 Task: Add "Copy Card To …" Button titled Button0050 to "bottom" of the list "To Do" to Card Card0050 in Board Board0043 in Workspace Development in Trello
Action: Mouse moved to (564, 26)
Screenshot: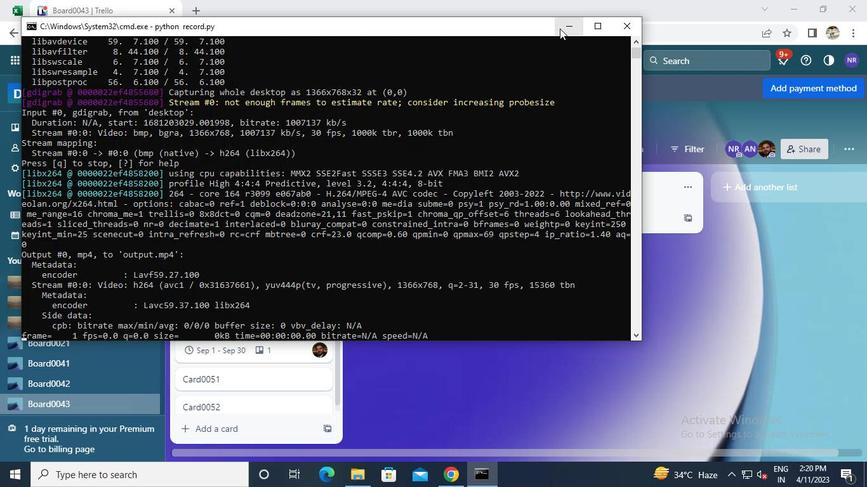 
Action: Mouse pressed left at (564, 26)
Screenshot: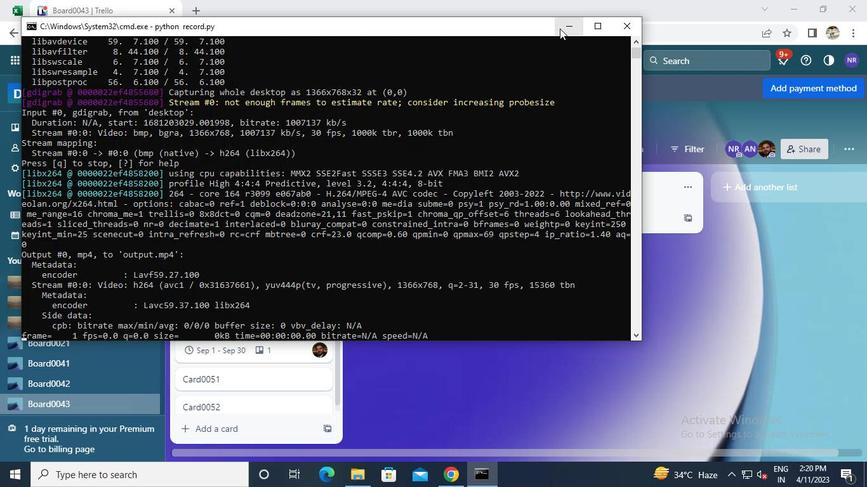 
Action: Mouse moved to (261, 329)
Screenshot: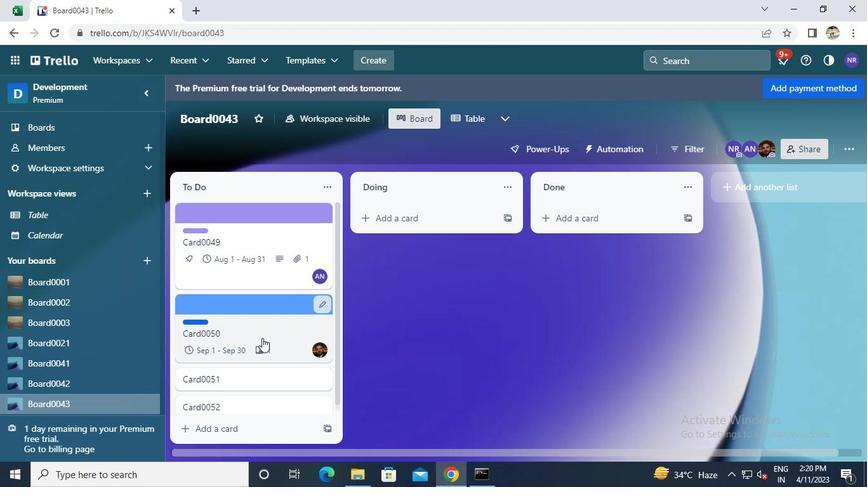 
Action: Mouse pressed left at (261, 329)
Screenshot: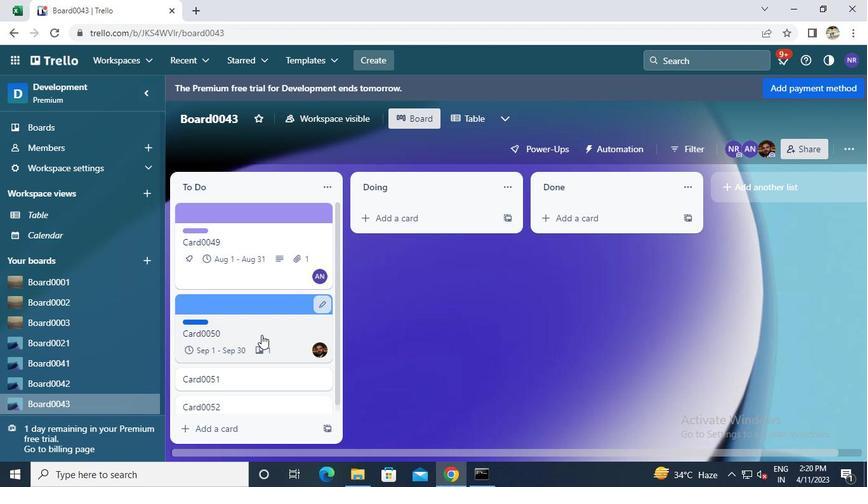 
Action: Mouse moved to (564, 374)
Screenshot: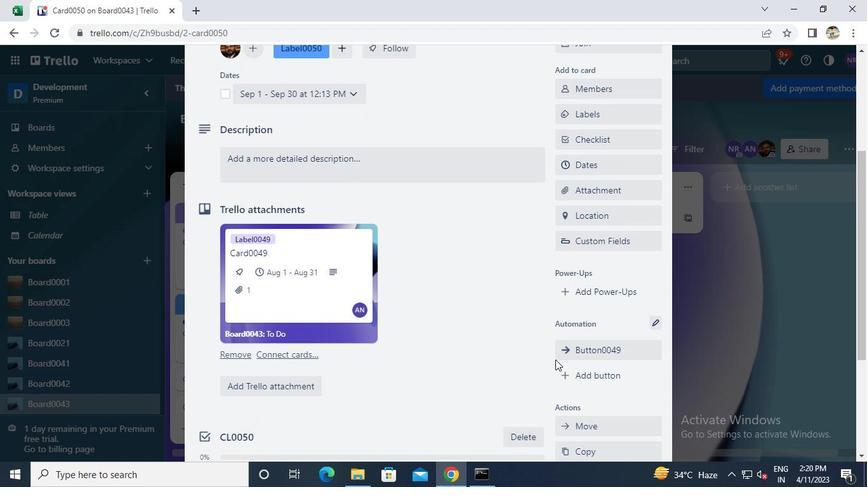 
Action: Mouse pressed left at (564, 374)
Screenshot: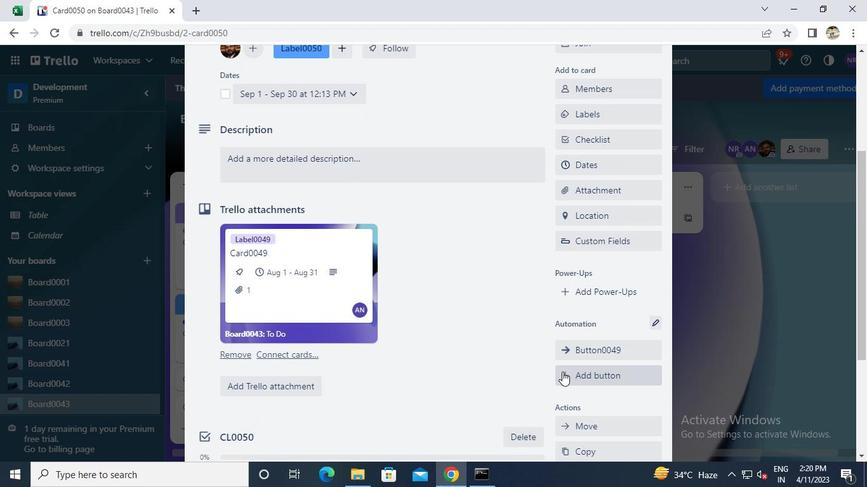 
Action: Mouse moved to (612, 172)
Screenshot: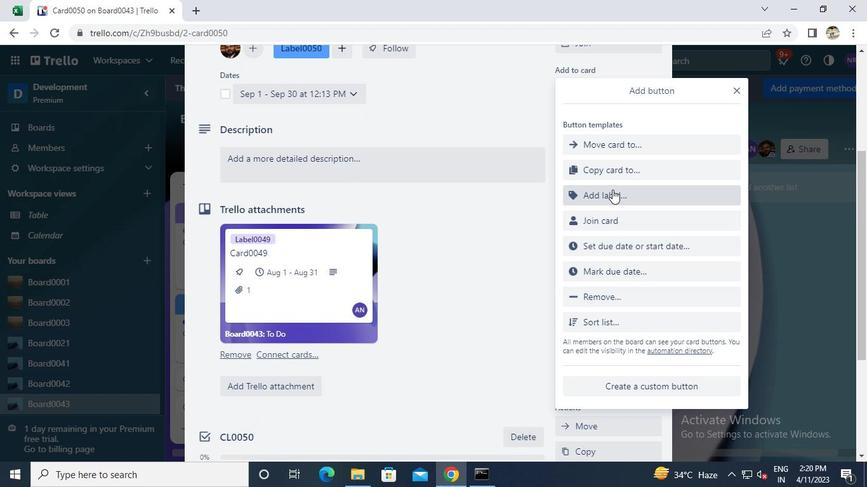 
Action: Mouse pressed left at (612, 172)
Screenshot: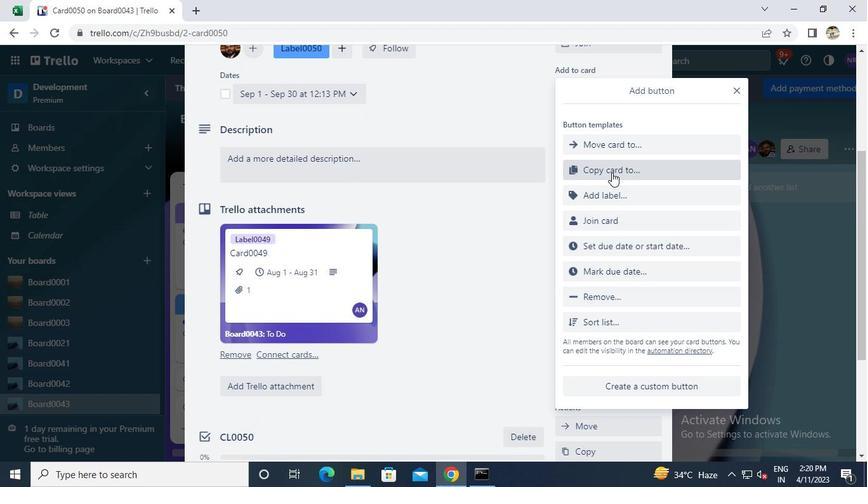 
Action: Mouse moved to (612, 167)
Screenshot: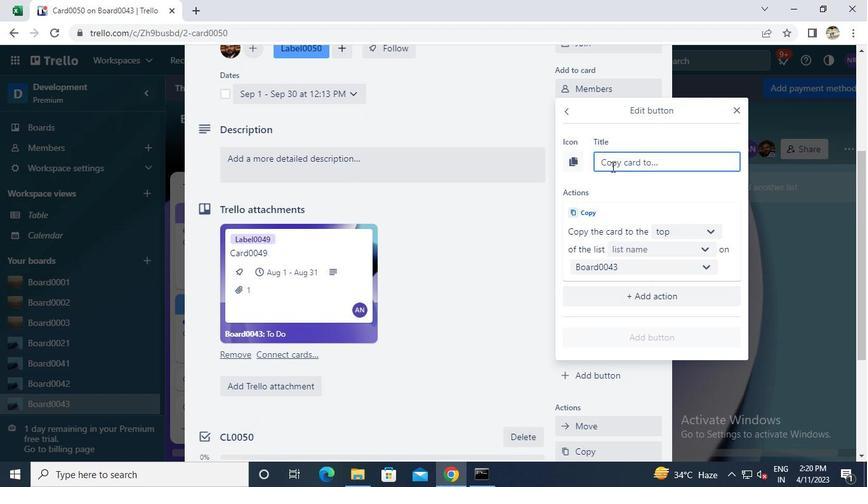 
Action: Keyboard Key.caps_lock
Screenshot: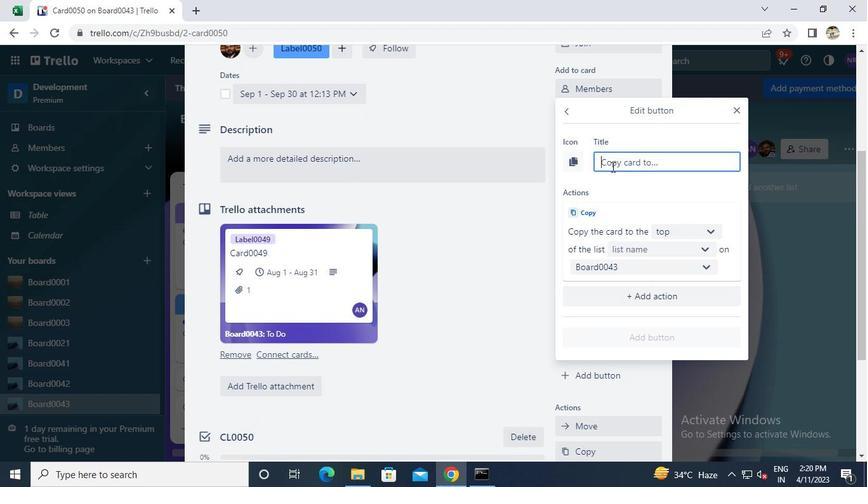 
Action: Keyboard b
Screenshot: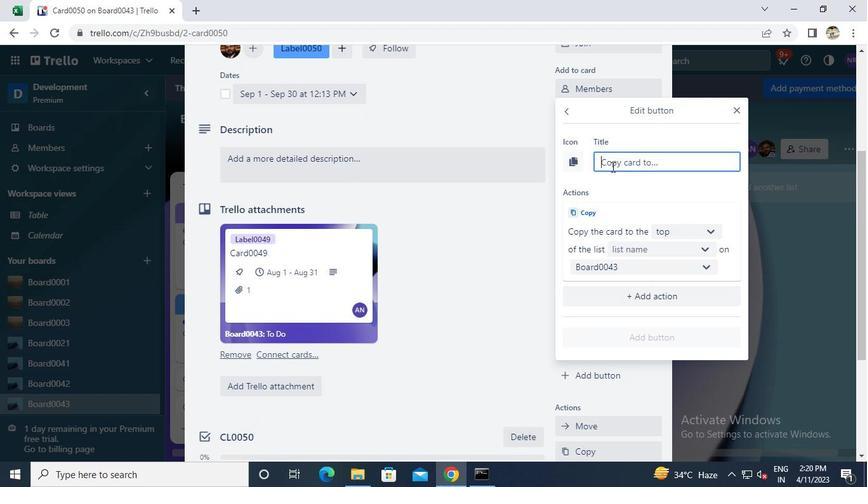 
Action: Keyboard Key.caps_lock
Screenshot: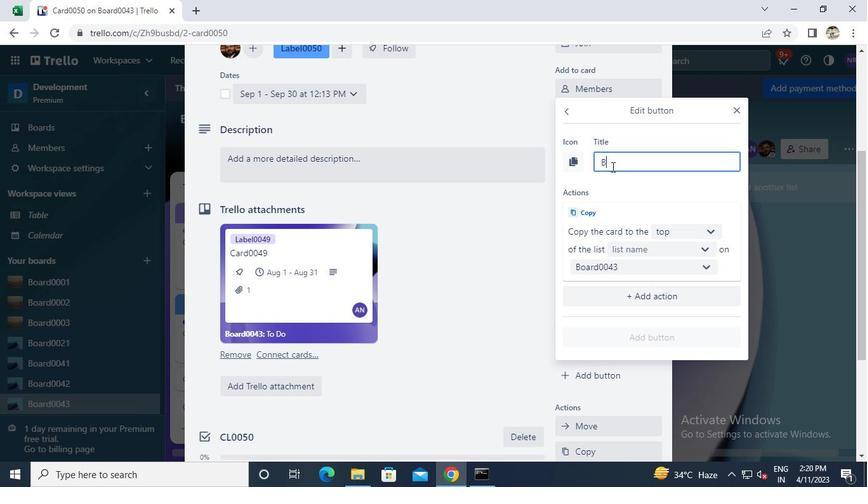 
Action: Keyboard u
Screenshot: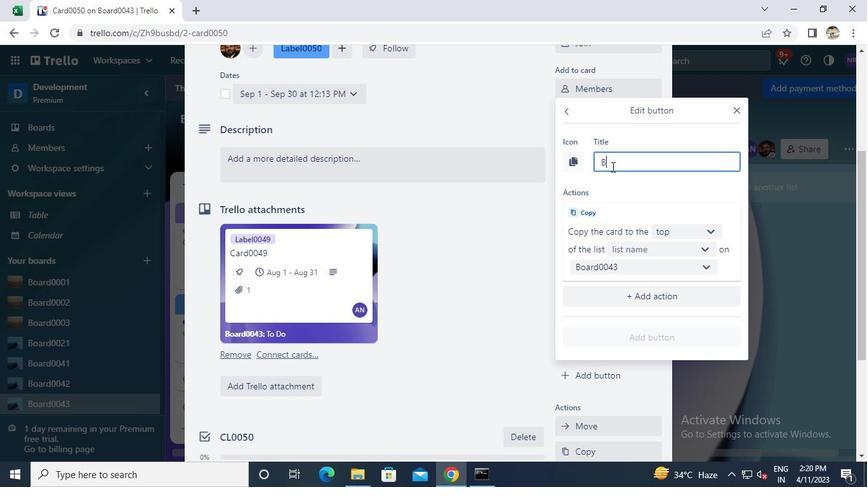 
Action: Keyboard t
Screenshot: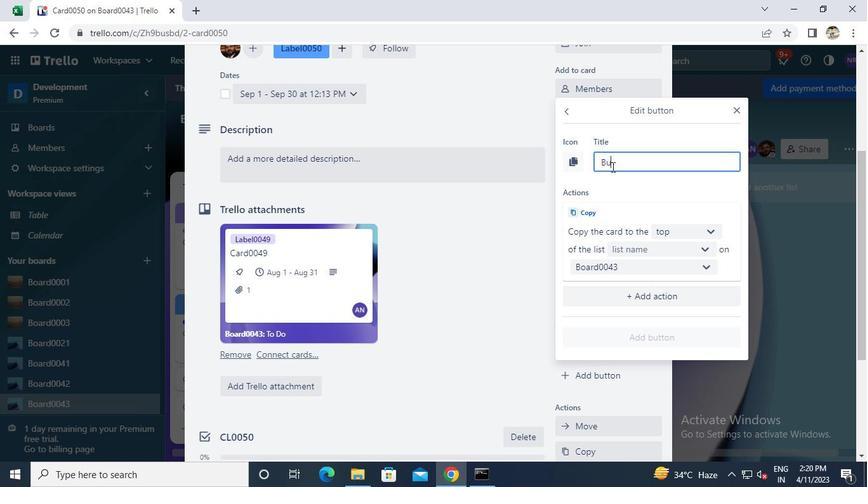 
Action: Keyboard t
Screenshot: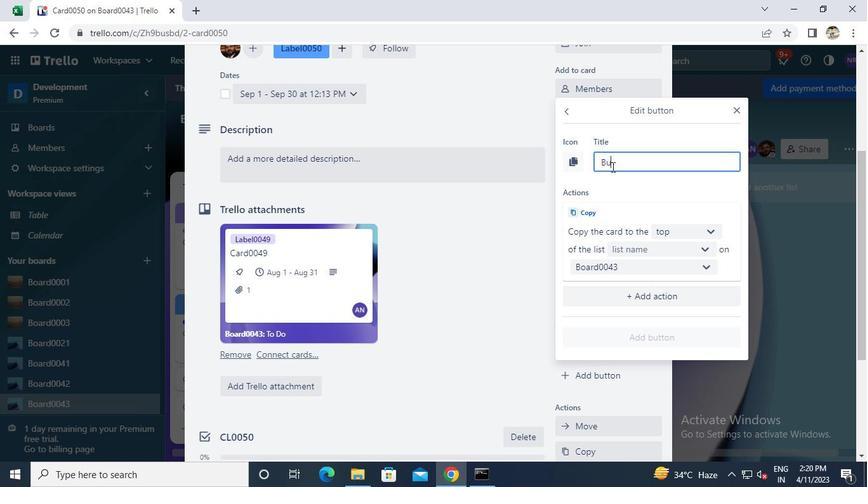 
Action: Keyboard o
Screenshot: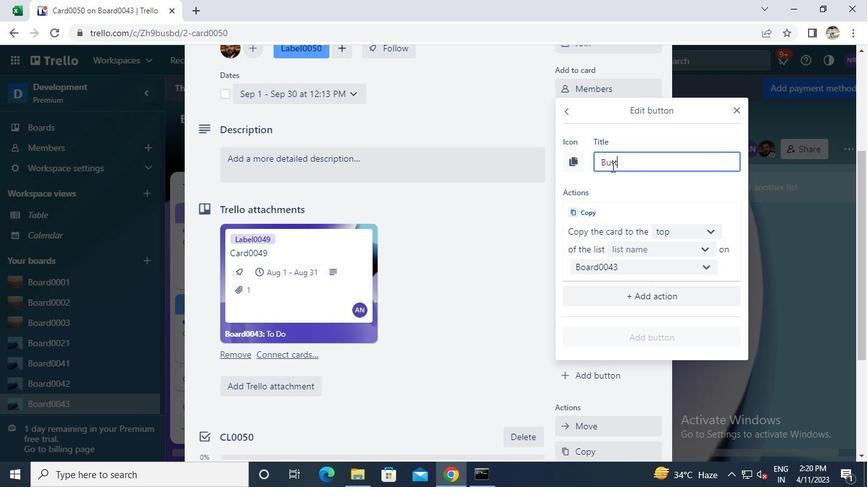
Action: Keyboard n
Screenshot: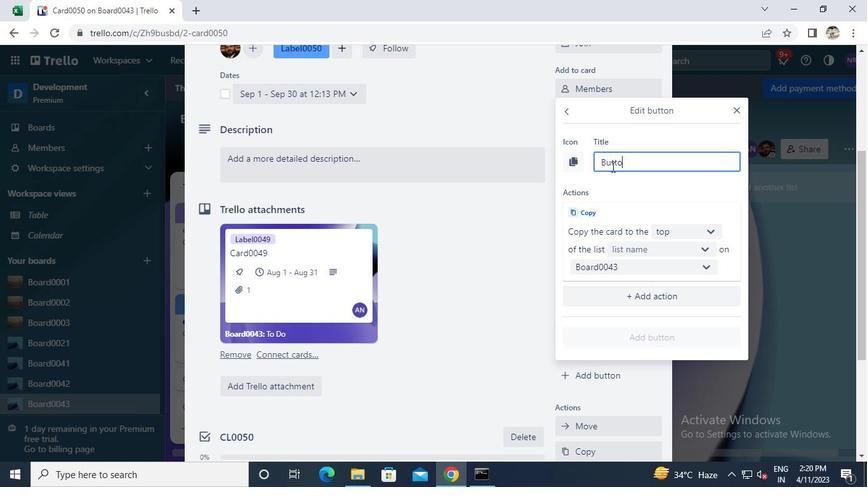 
Action: Keyboard 0
Screenshot: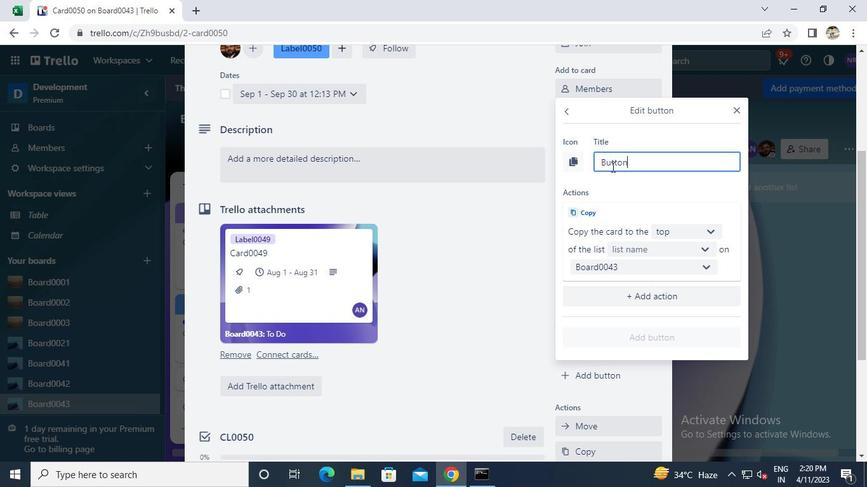 
Action: Keyboard 0
Screenshot: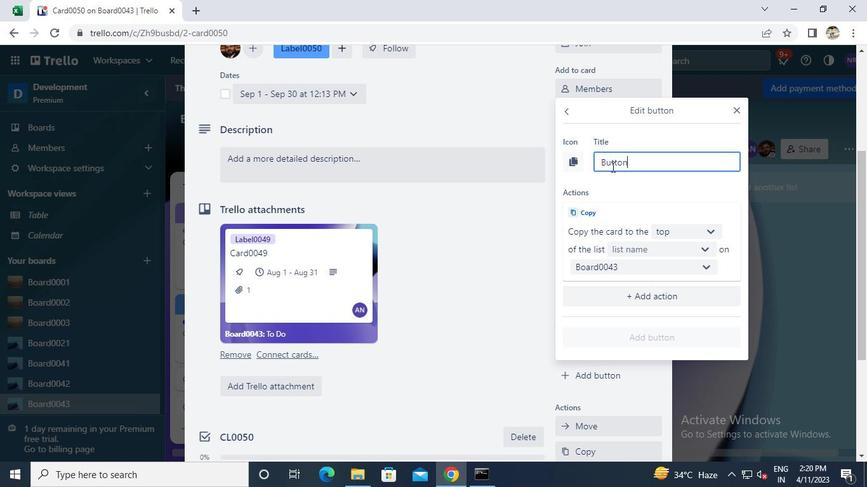 
Action: Keyboard 5
Screenshot: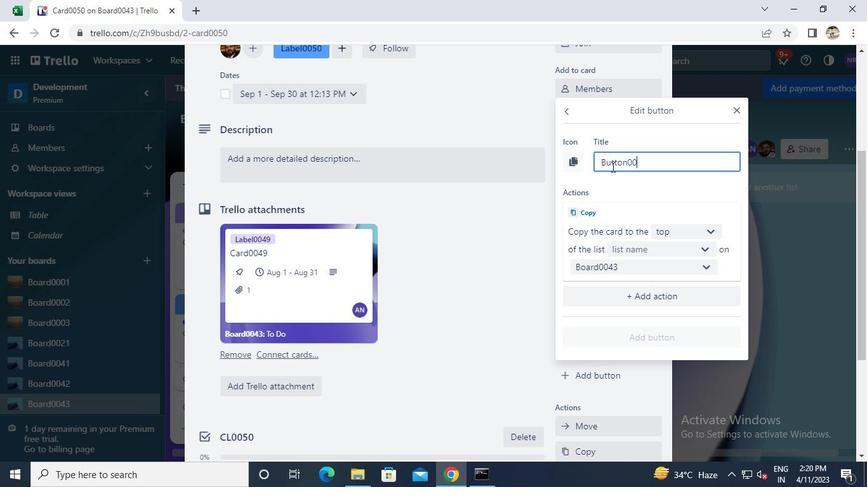 
Action: Keyboard 0
Screenshot: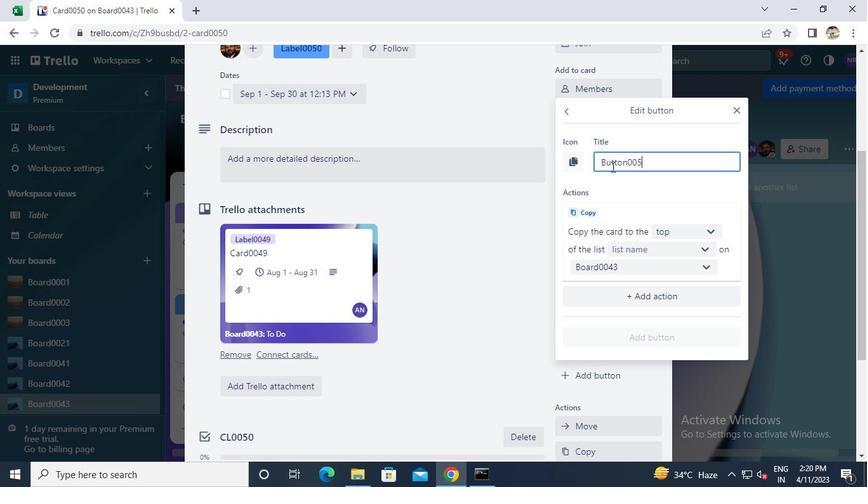 
Action: Mouse moved to (668, 228)
Screenshot: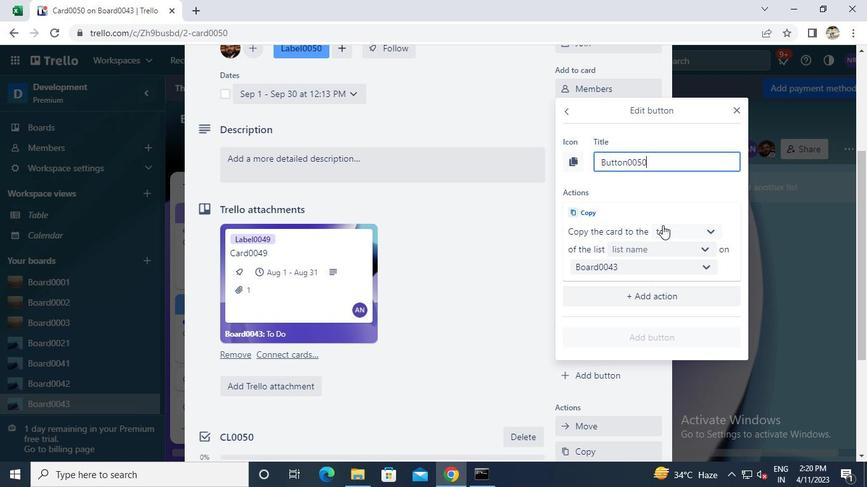 
Action: Mouse pressed left at (668, 228)
Screenshot: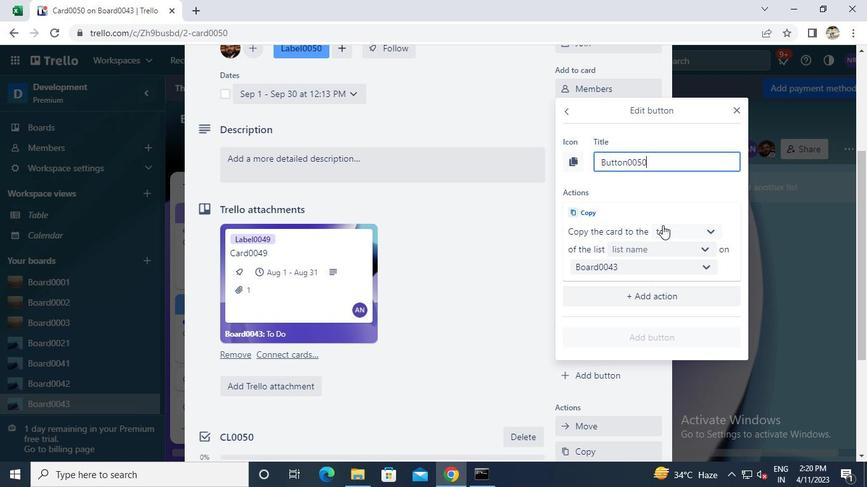 
Action: Mouse moved to (670, 278)
Screenshot: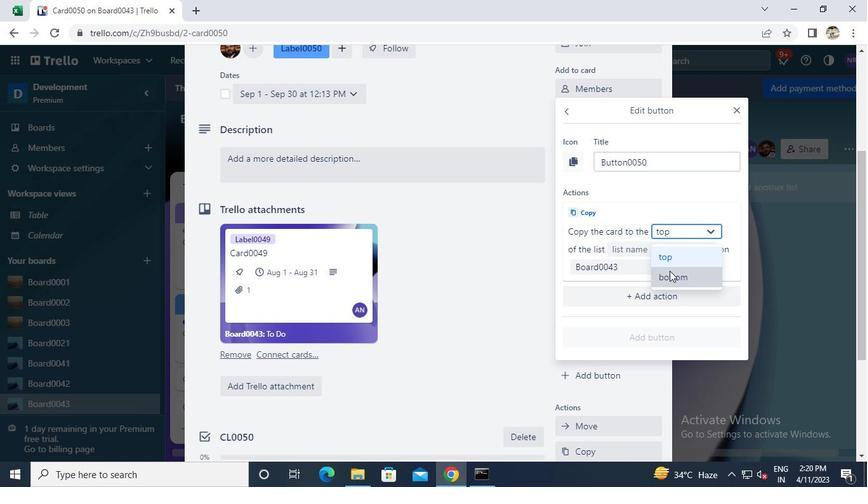 
Action: Mouse pressed left at (670, 278)
Screenshot: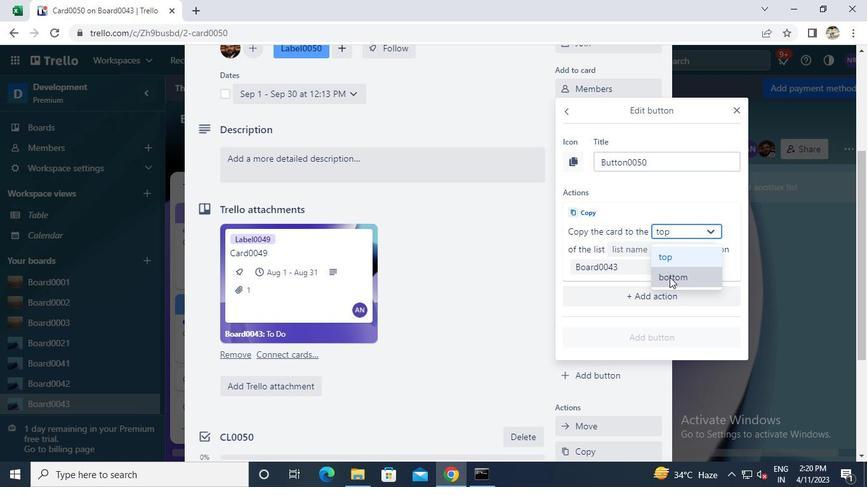 
Action: Mouse moved to (676, 245)
Screenshot: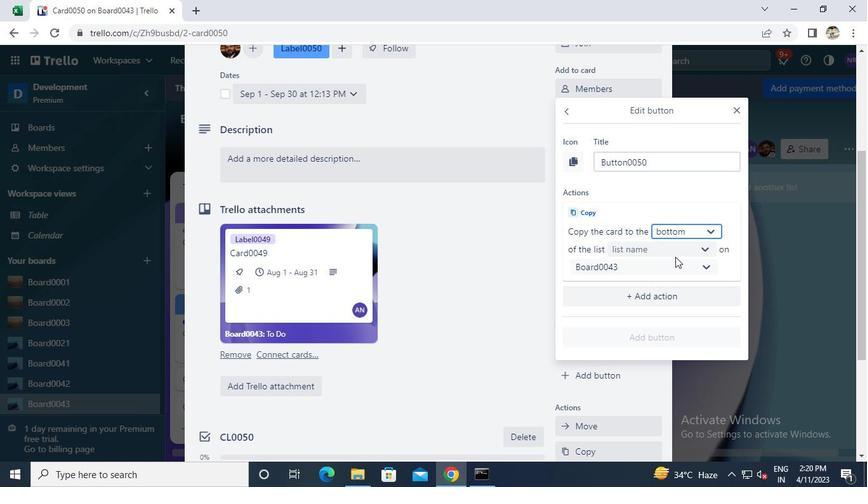 
Action: Mouse pressed left at (676, 245)
Screenshot: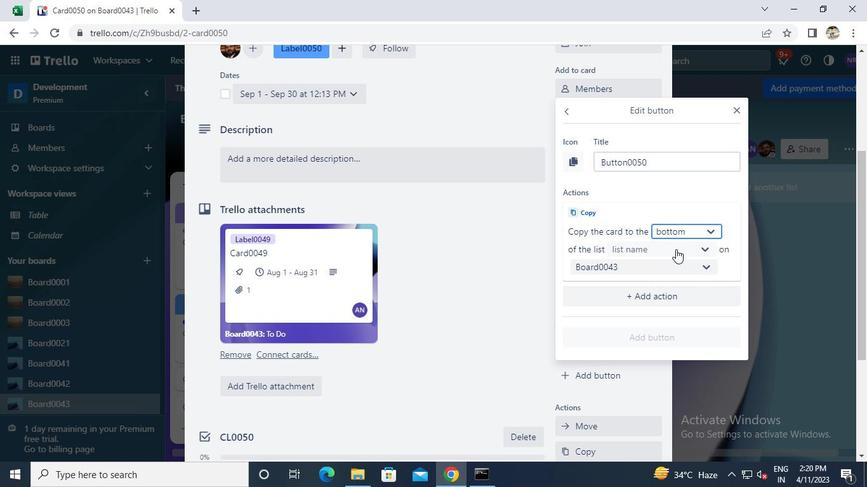 
Action: Mouse moved to (662, 266)
Screenshot: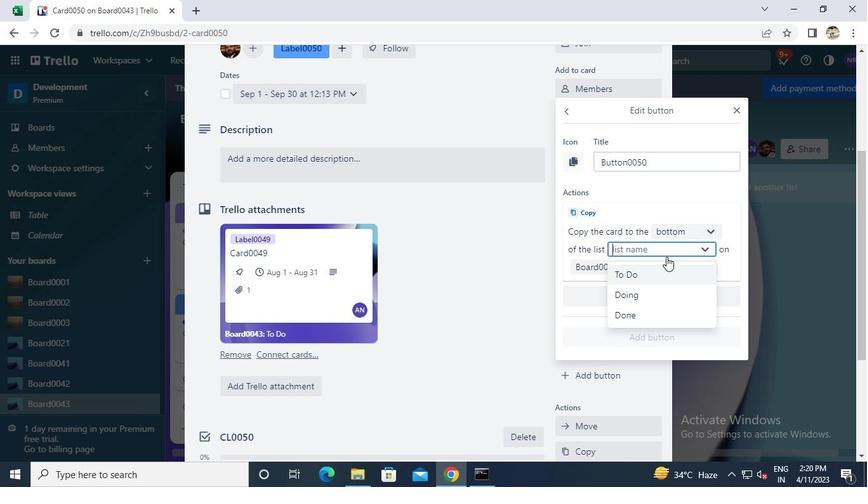 
Action: Mouse pressed left at (662, 266)
Screenshot: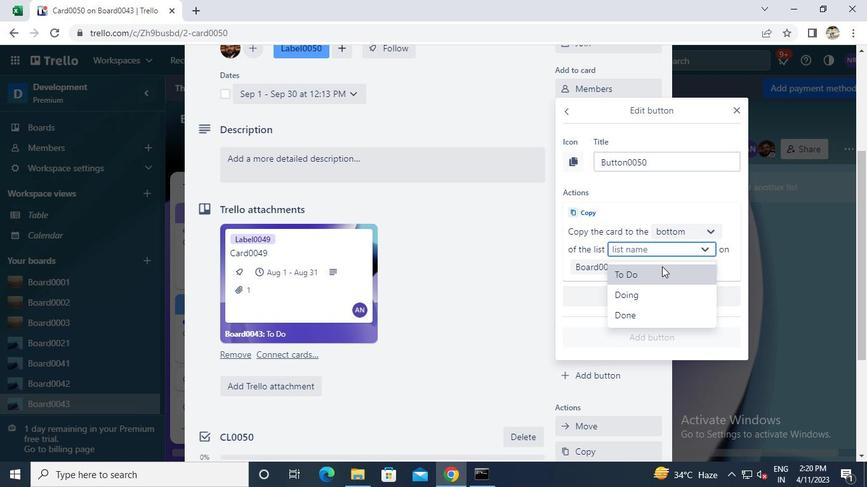 
Action: Mouse moved to (654, 335)
Screenshot: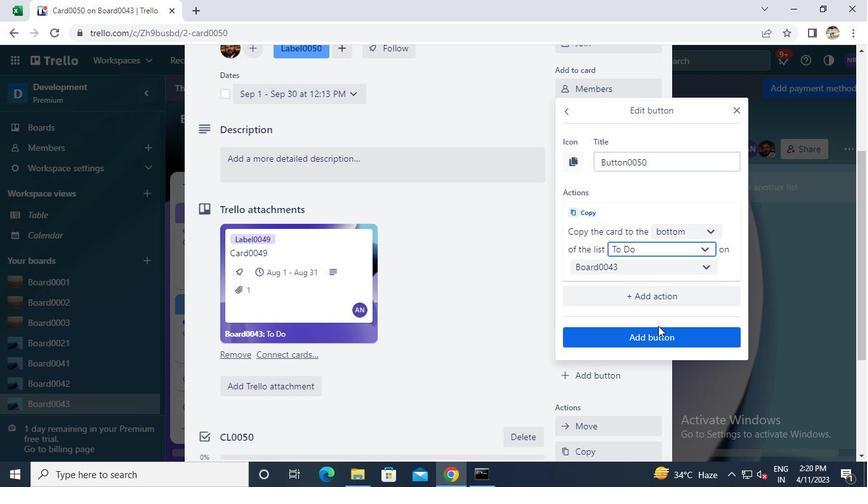 
Action: Mouse pressed left at (654, 335)
Screenshot: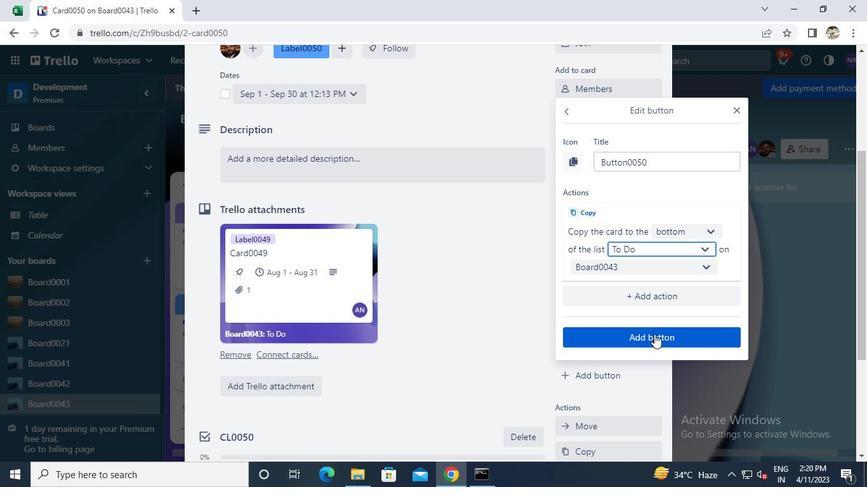 
Action: Mouse moved to (477, 472)
Screenshot: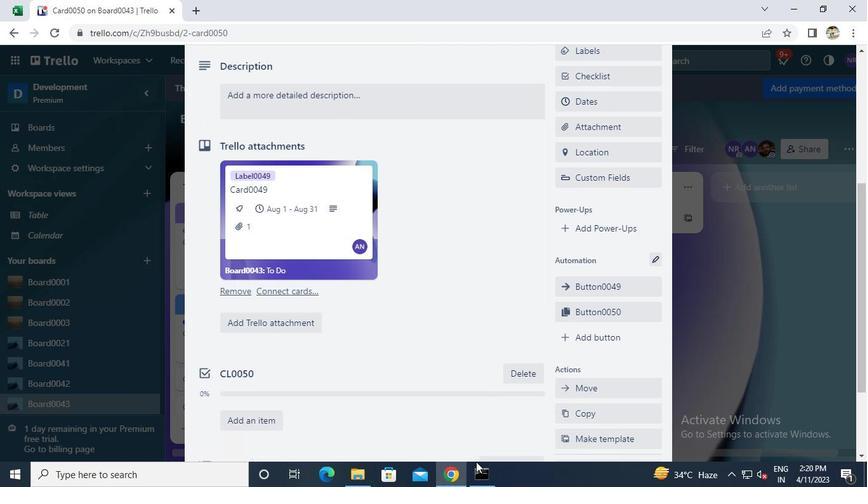 
Action: Mouse pressed left at (477, 472)
Screenshot: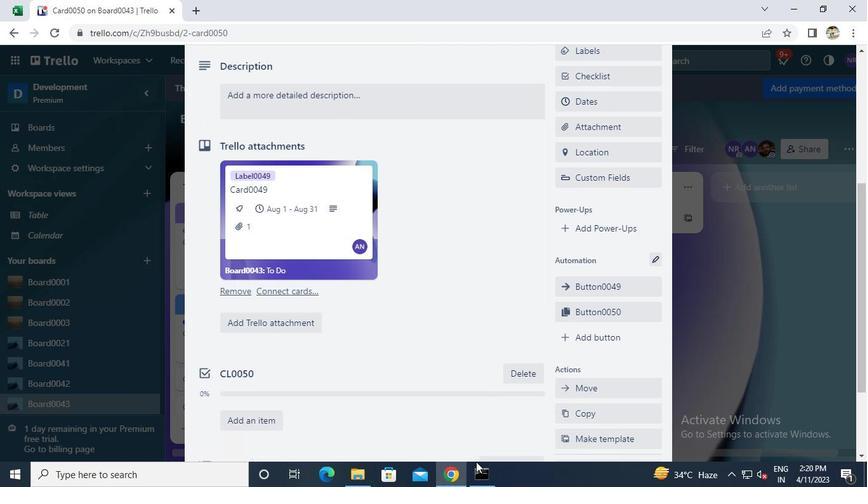 
Action: Mouse moved to (624, 23)
Screenshot: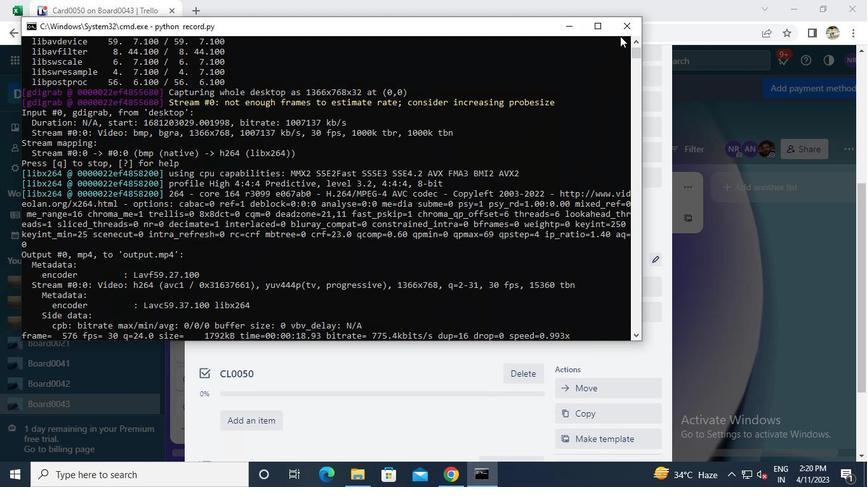 
Action: Mouse pressed left at (624, 23)
Screenshot: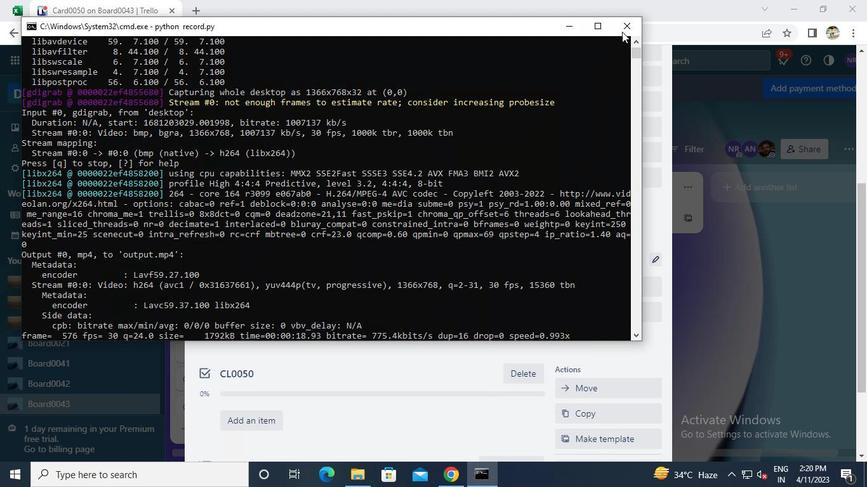 
Action: Mouse moved to (624, 23)
Screenshot: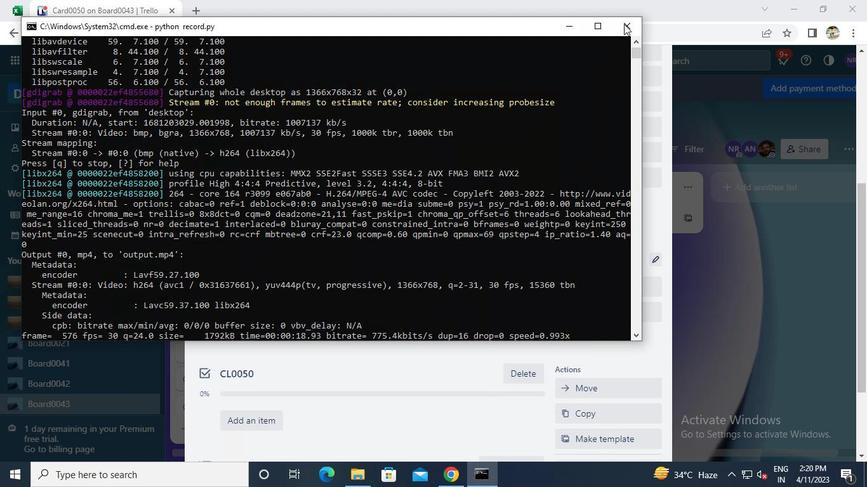 
